 Task: End curved line connector.
Action: Mouse moved to (516, 344)
Screenshot: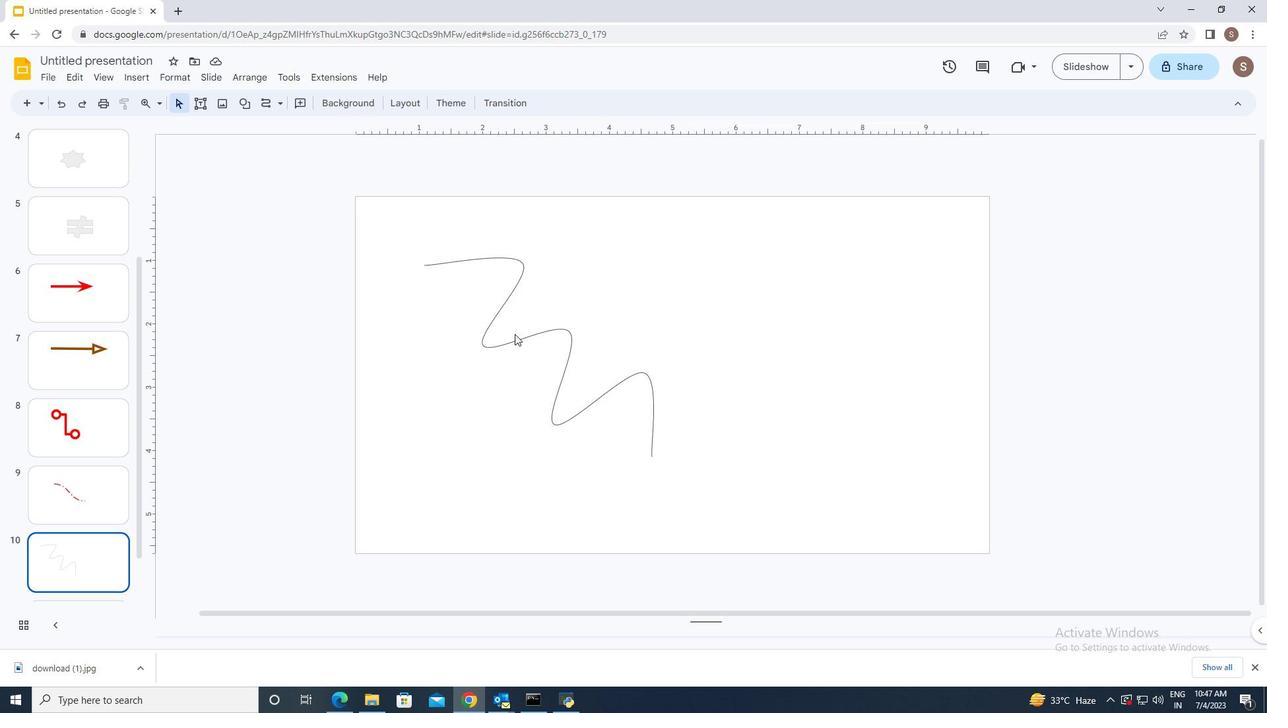
Action: Mouse pressed left at (516, 344)
Screenshot: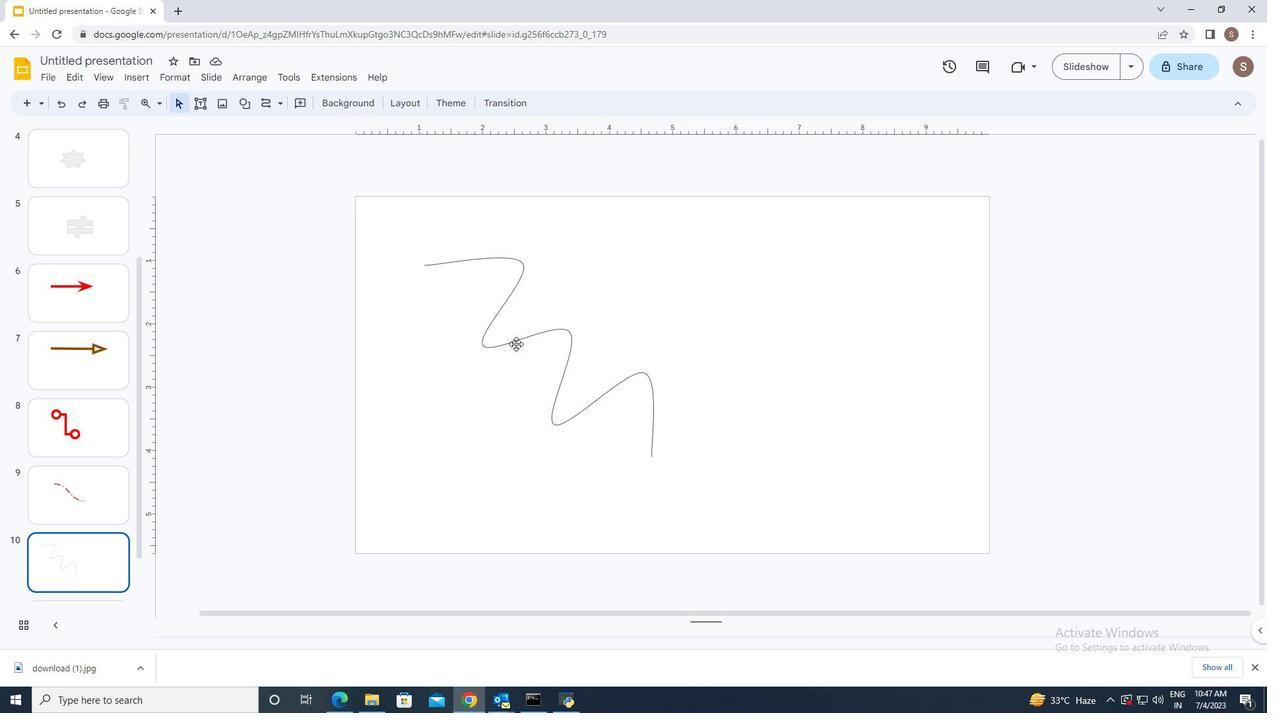 
Action: Mouse moved to (418, 103)
Screenshot: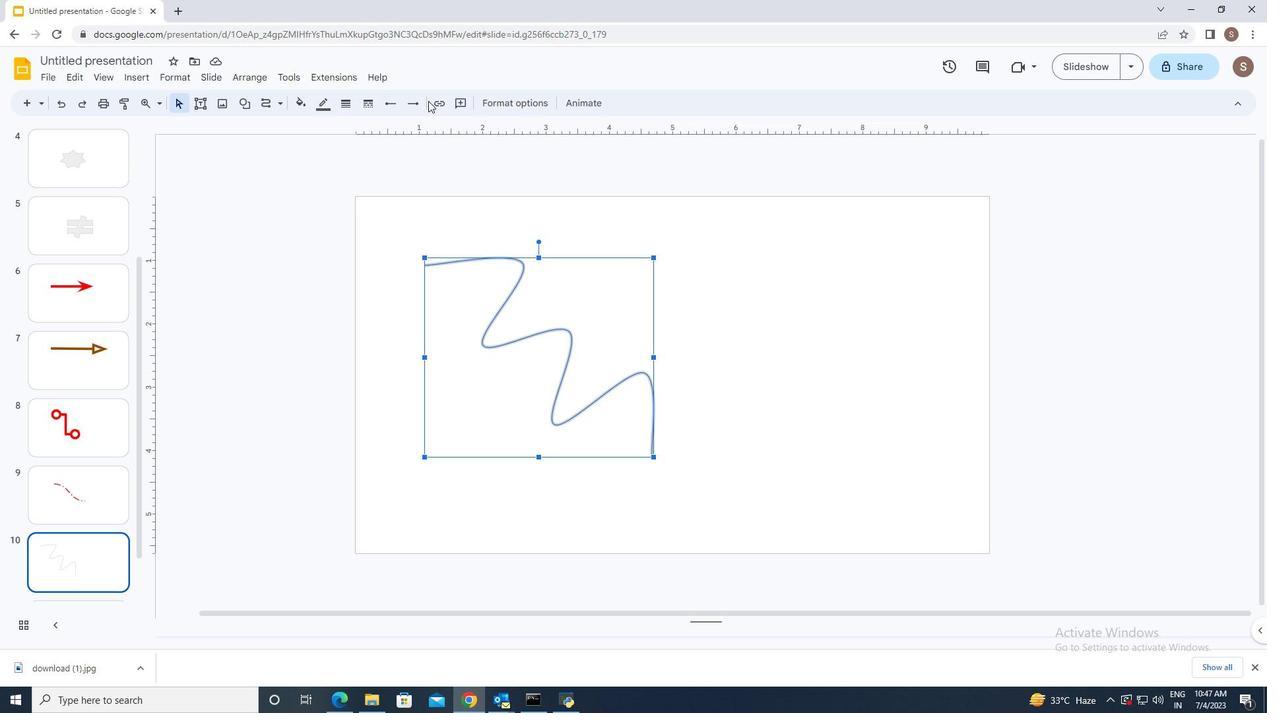 
Action: Mouse pressed left at (418, 103)
Screenshot: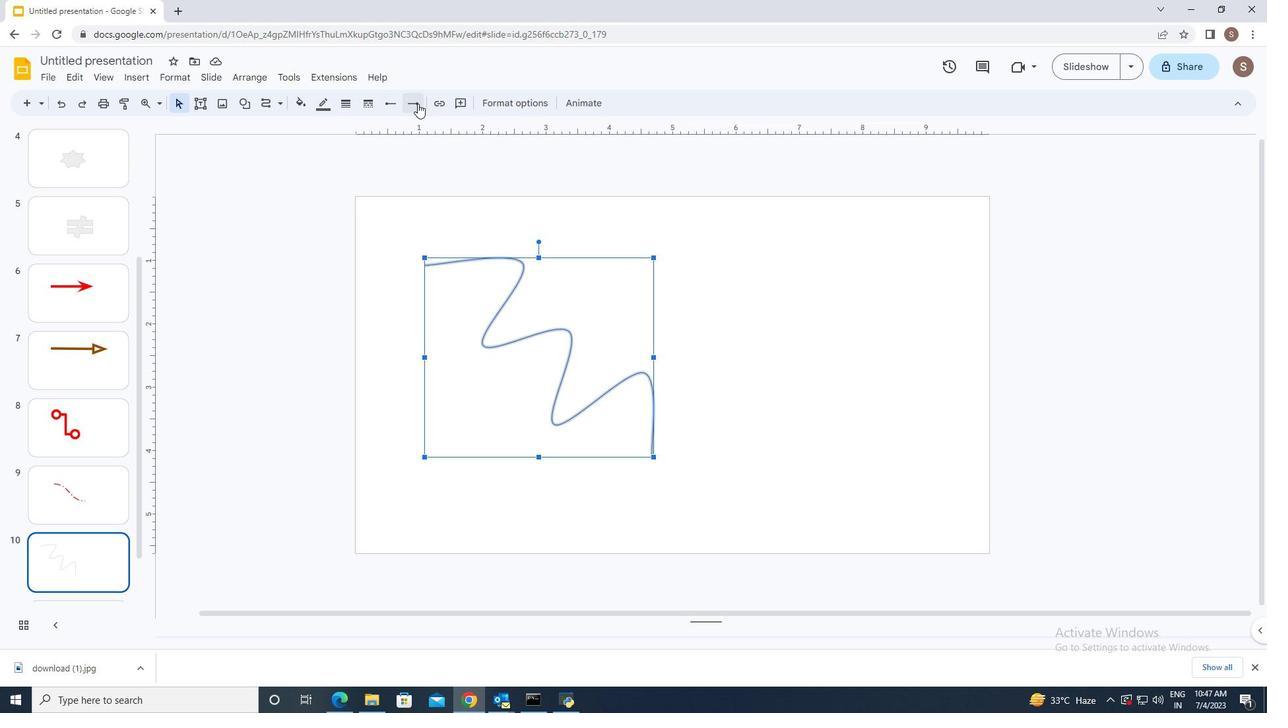 
Action: Mouse moved to (439, 232)
Screenshot: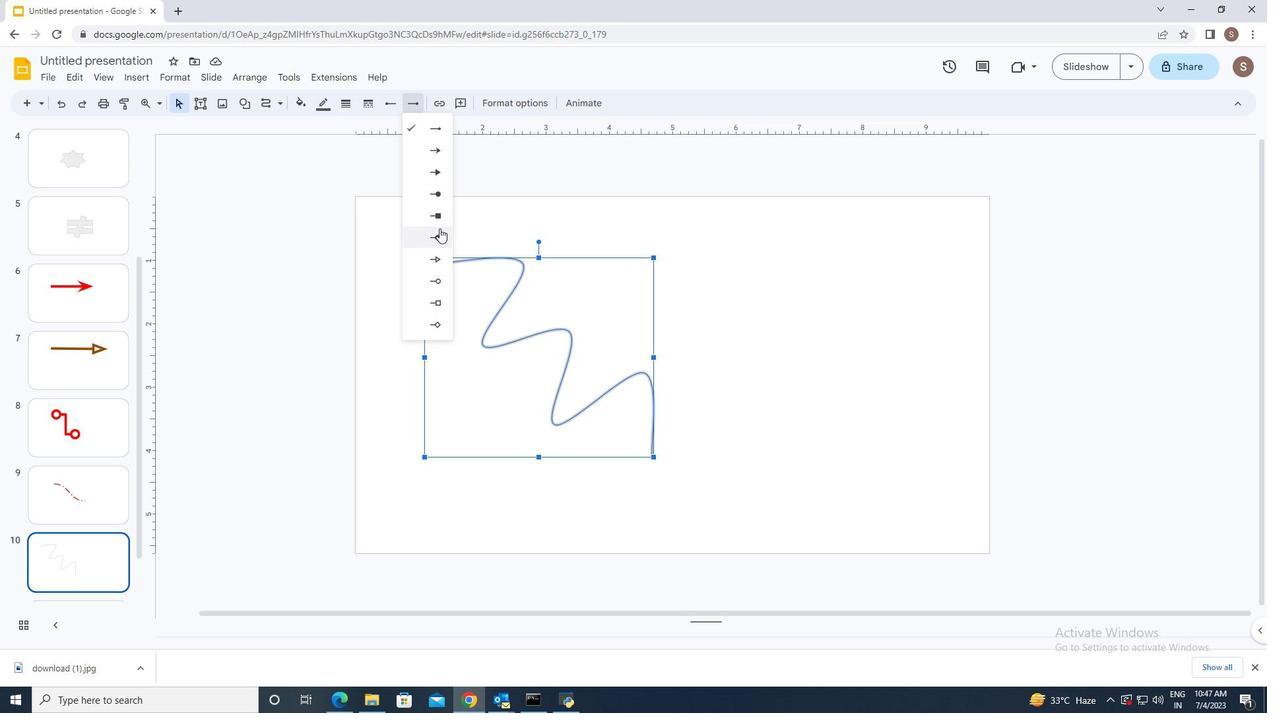 
Action: Mouse pressed left at (439, 232)
Screenshot: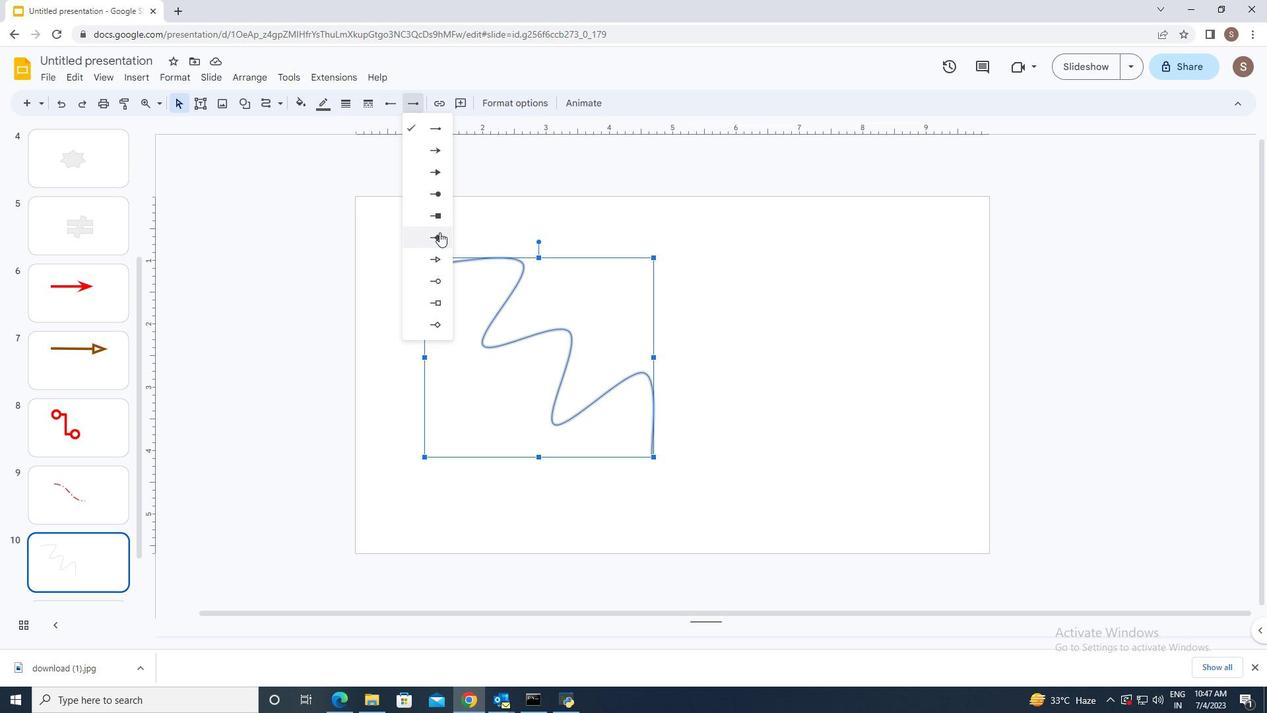 
Action: Mouse moved to (752, 297)
Screenshot: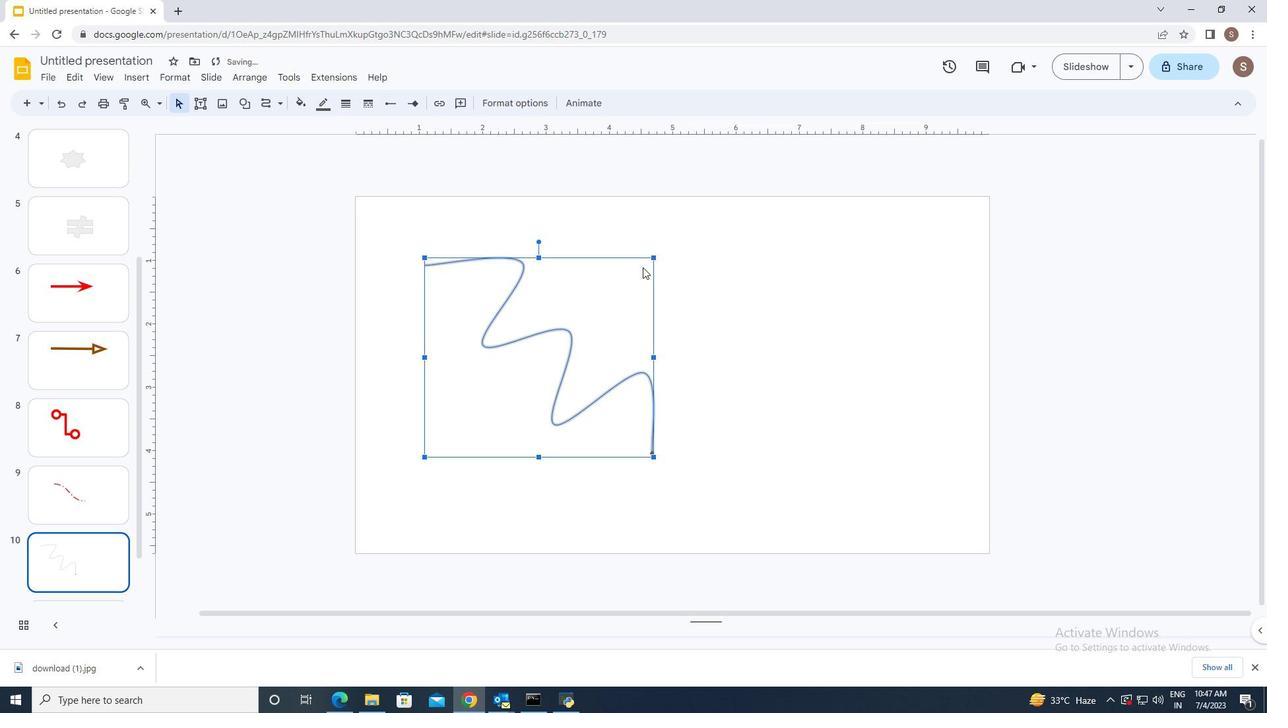 
Action: Mouse pressed left at (752, 297)
Screenshot: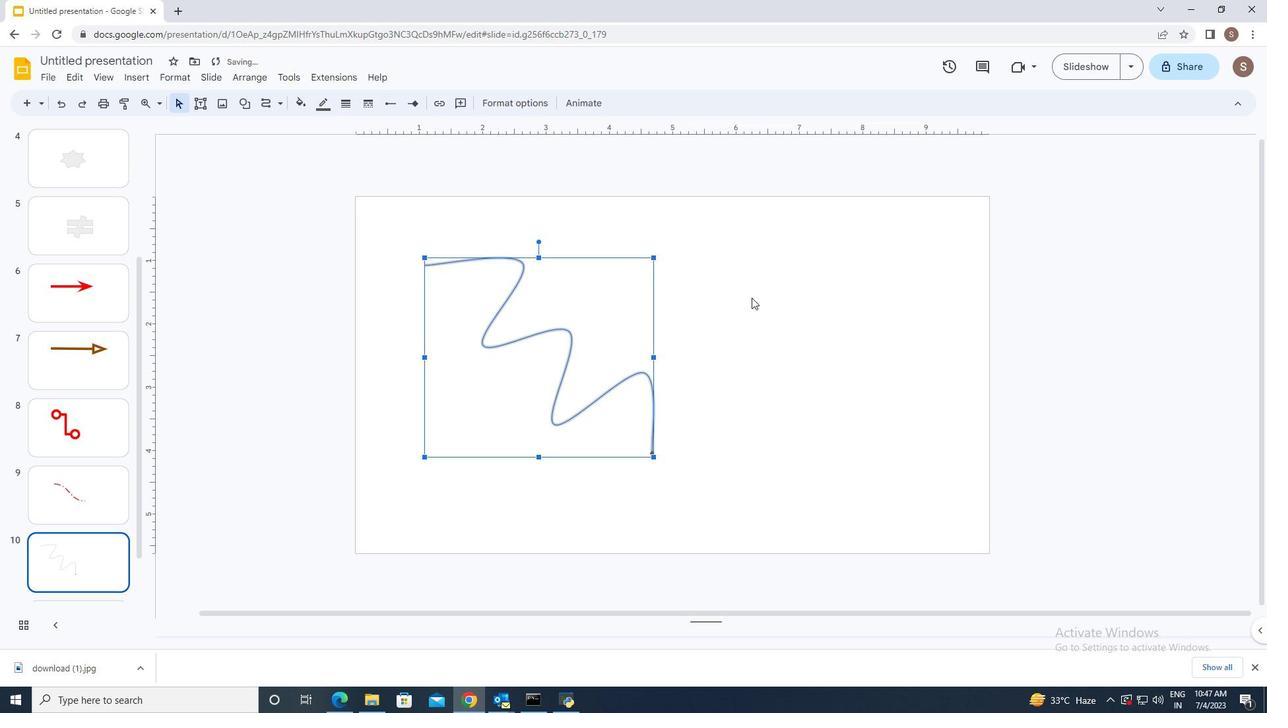 
